 Task: Create New Customer with Customer Name: Roses, Billing Address Line1: 2775 Fieldcrest Road, Billing Address Line2:  New York, Billing Address Line3:  New York 10005, Cell Number: 812-237-6812
Action: Mouse moved to (163, 36)
Screenshot: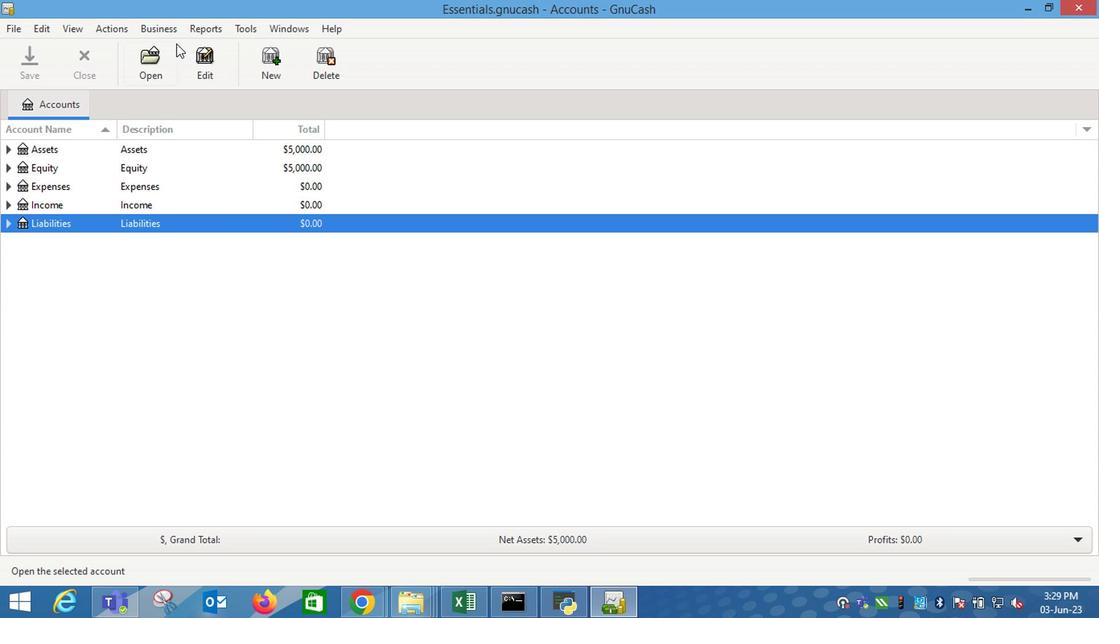 
Action: Mouse pressed left at (163, 36)
Screenshot: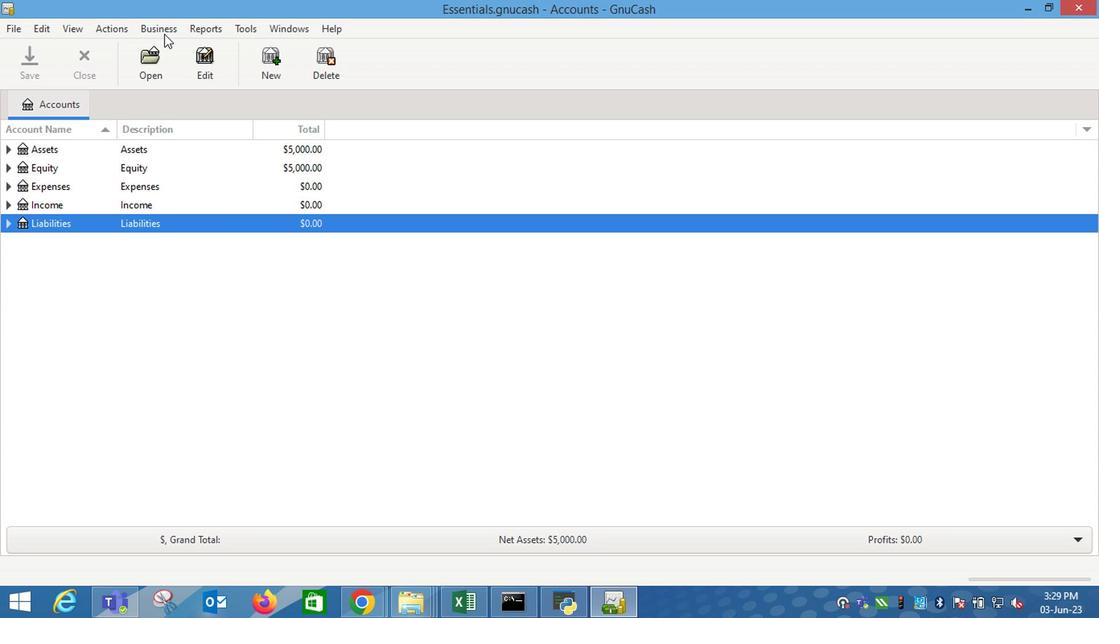 
Action: Mouse moved to (390, 76)
Screenshot: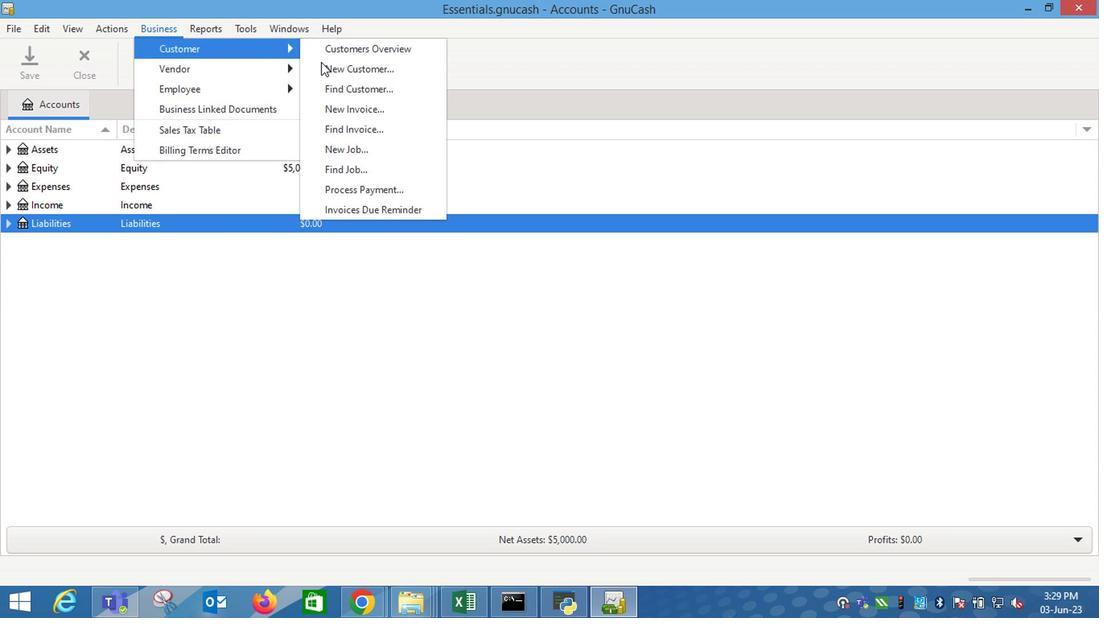 
Action: Mouse pressed left at (390, 76)
Screenshot: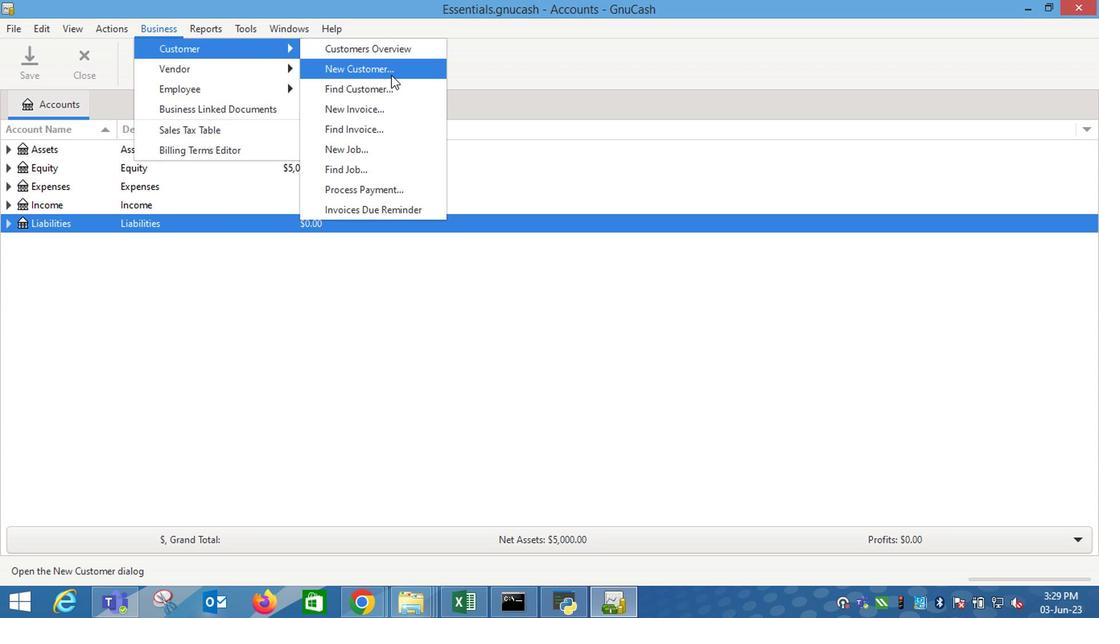 
Action: Mouse moved to (913, 285)
Screenshot: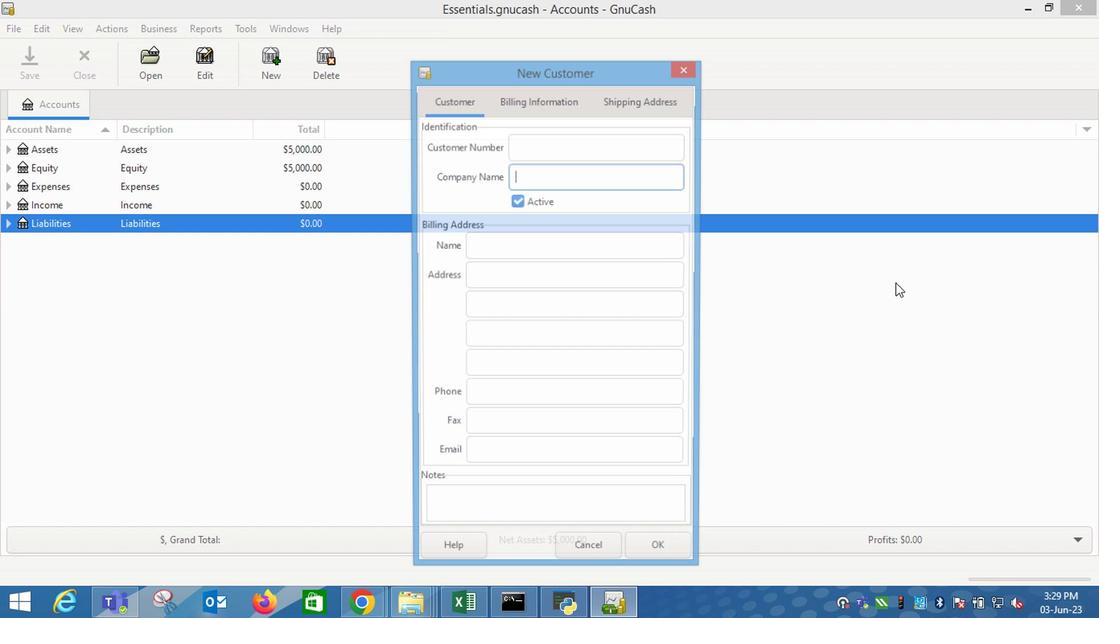 
Action: Key pressed <Key.shift_r>Roses<Key.tab><Key.tab><Key.tab>2775<Key.space><Key.shift_r>Fieldcrest<Key.space><Key.shift_r>Road<Key.tab><Key.shift_r>New<Key.tab><Key.shift_r>New<Key.tab><Key.tab>812-237-6812
Screenshot: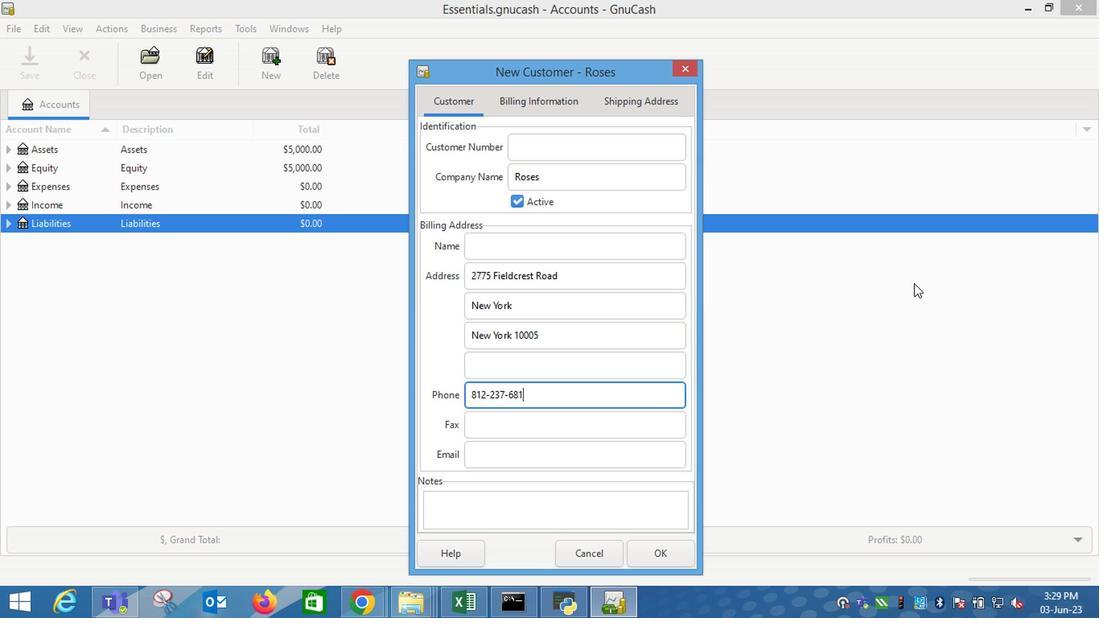 
Action: Mouse moved to (564, 109)
Screenshot: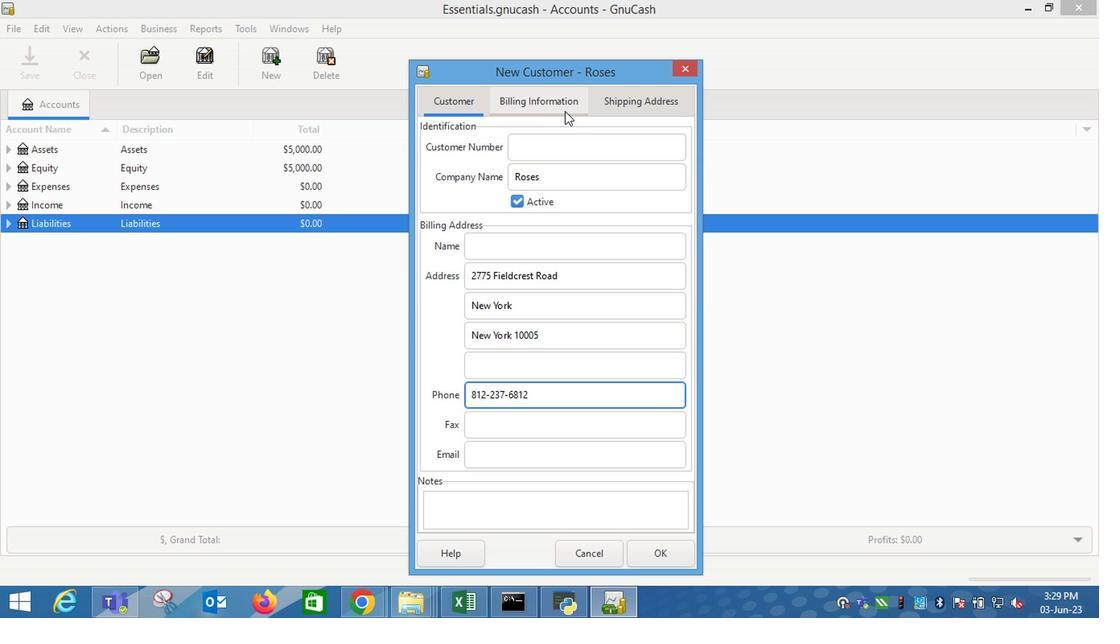
Action: Mouse pressed left at (564, 109)
Screenshot: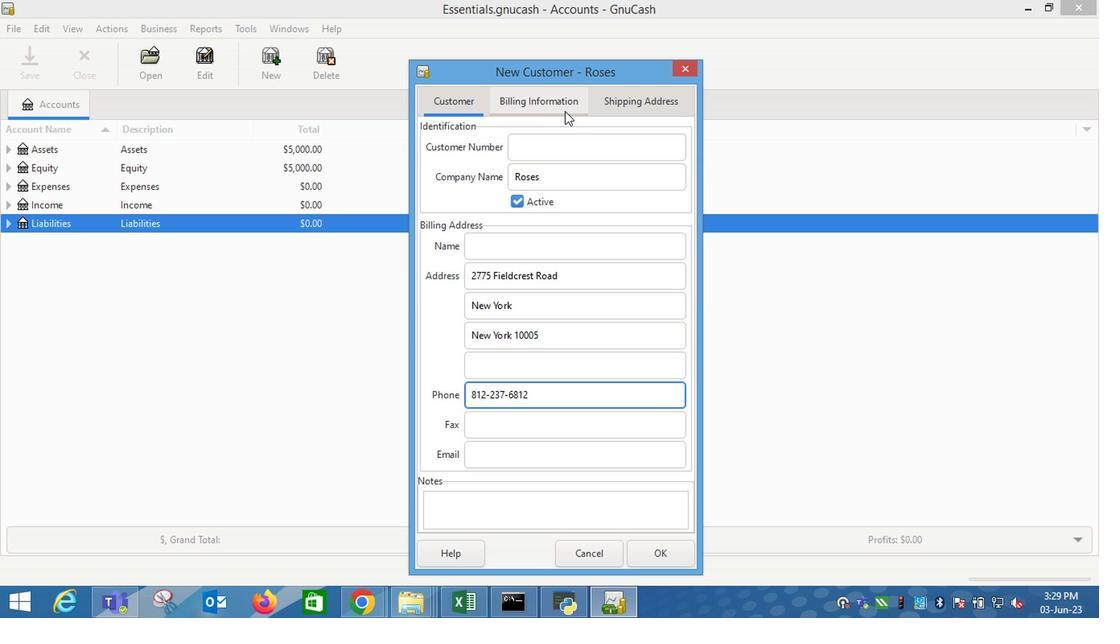 
Action: Mouse moved to (671, 561)
Screenshot: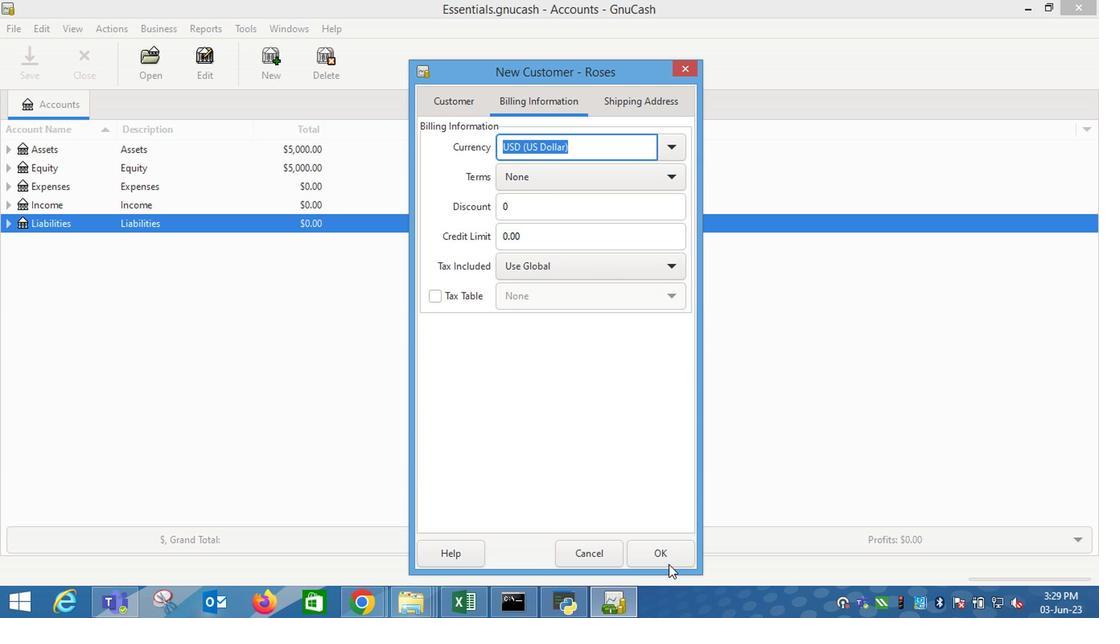 
Action: Mouse pressed left at (671, 561)
Screenshot: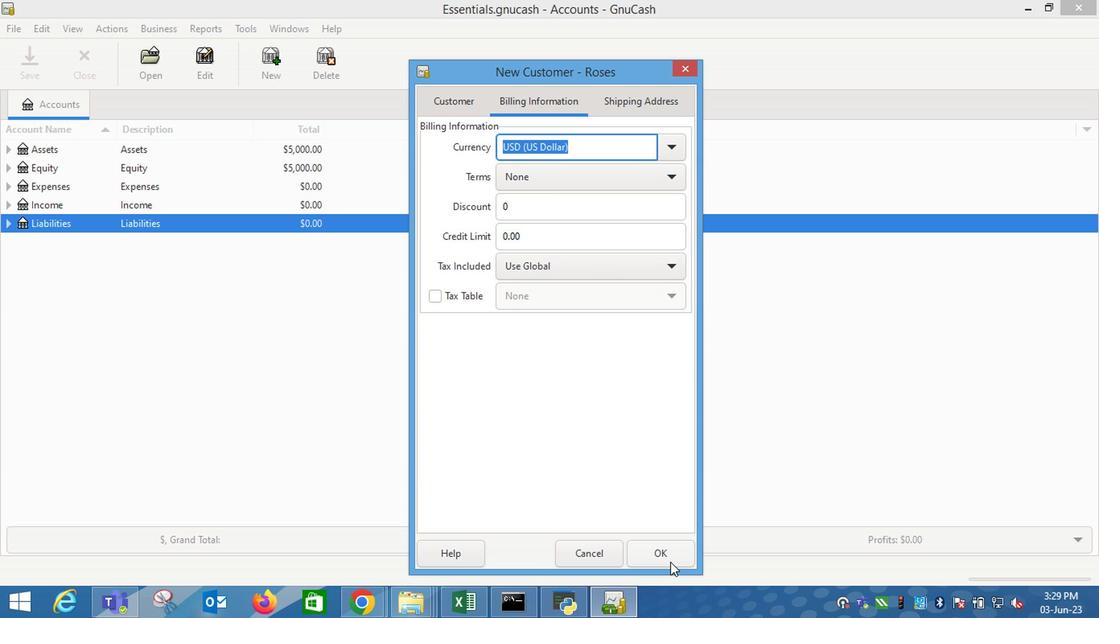 
